 Task: Create a rule when a start date between 1 working days from now is removed from a card by anyone.
Action: Mouse pressed left at (722, 194)
Screenshot: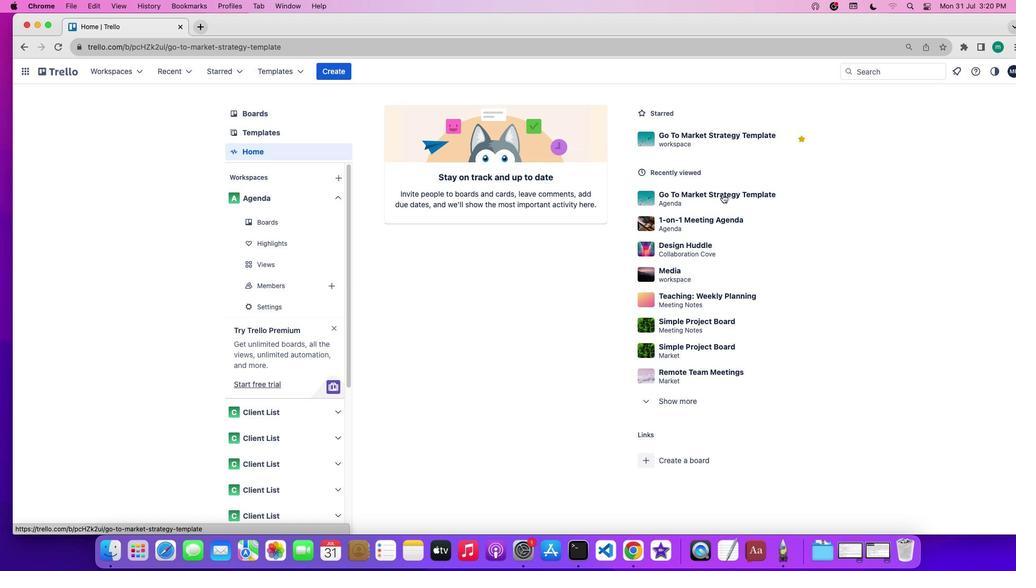 
Action: Mouse moved to (908, 233)
Screenshot: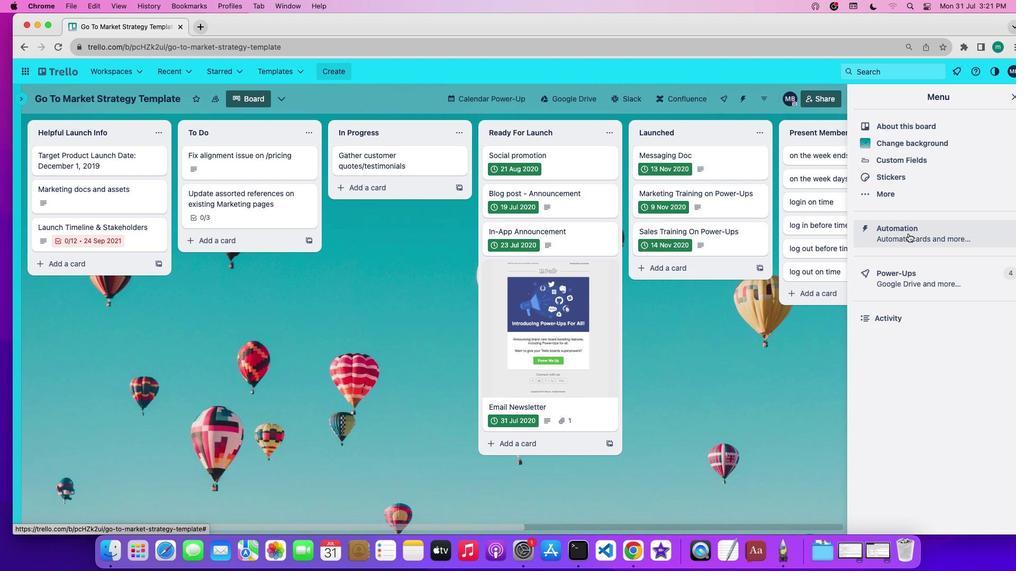 
Action: Mouse pressed left at (908, 233)
Screenshot: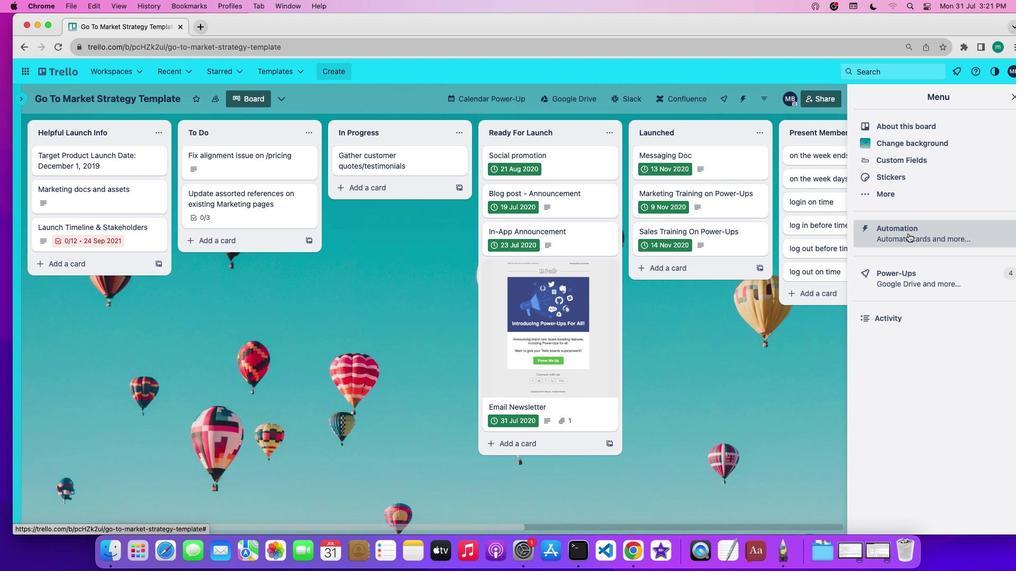 
Action: Mouse moved to (109, 199)
Screenshot: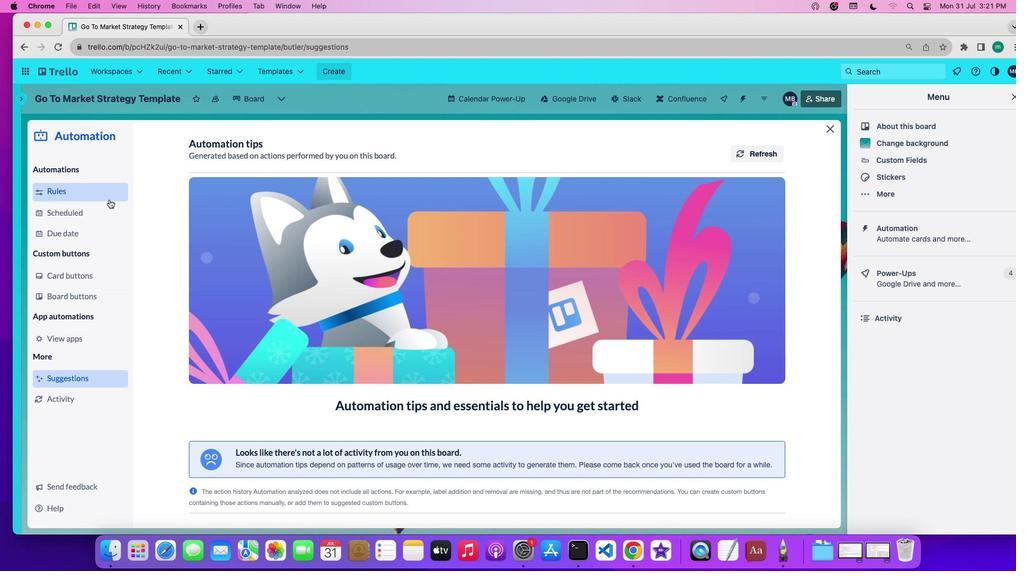 
Action: Mouse pressed left at (109, 199)
Screenshot: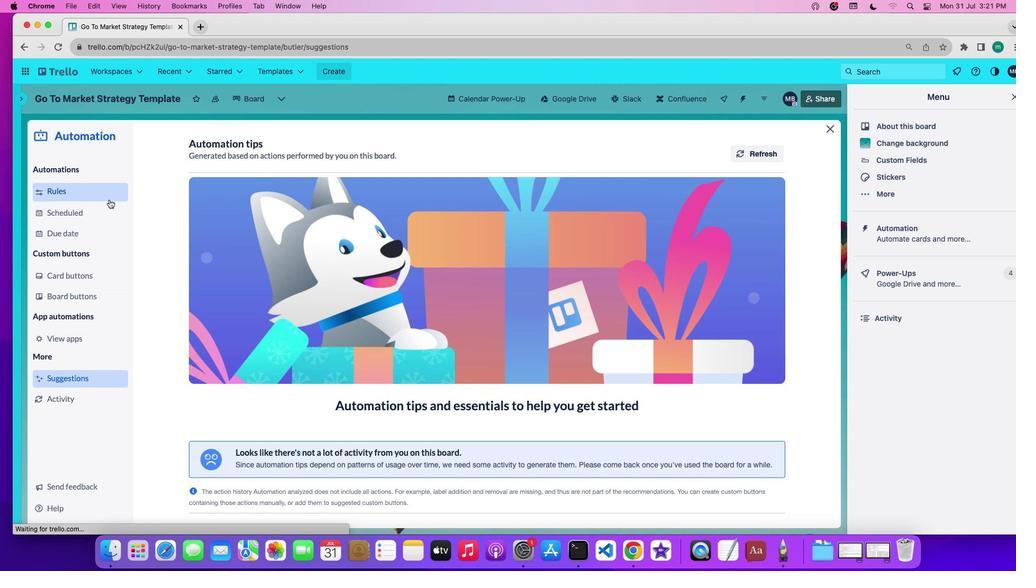 
Action: Mouse moved to (268, 379)
Screenshot: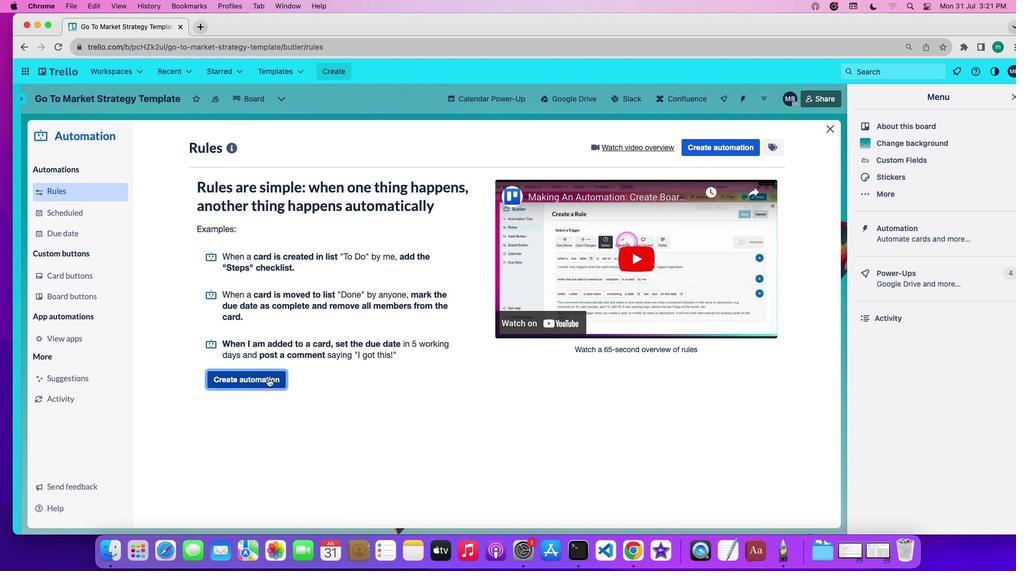 
Action: Mouse pressed left at (268, 379)
Screenshot: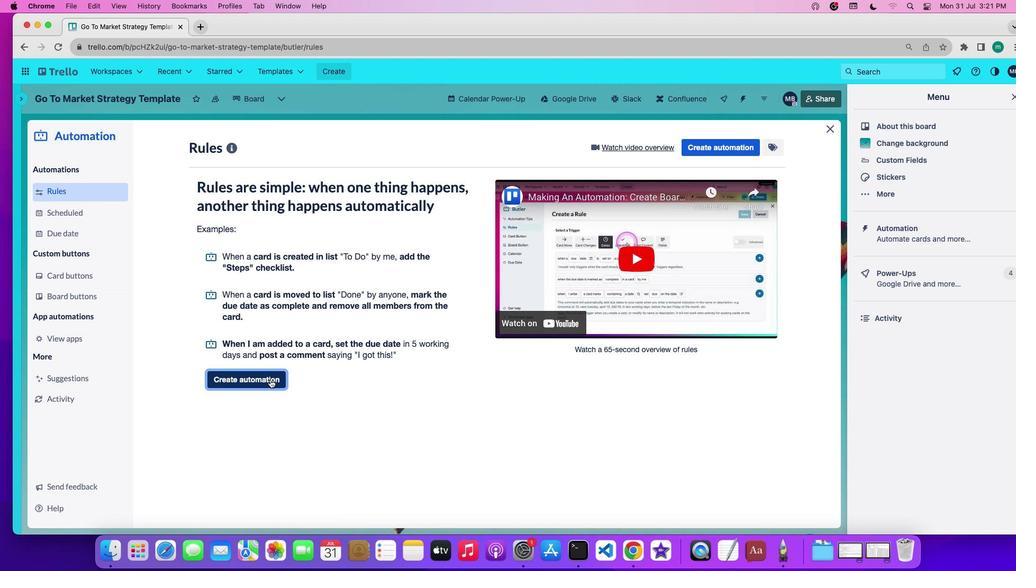 
Action: Mouse moved to (482, 250)
Screenshot: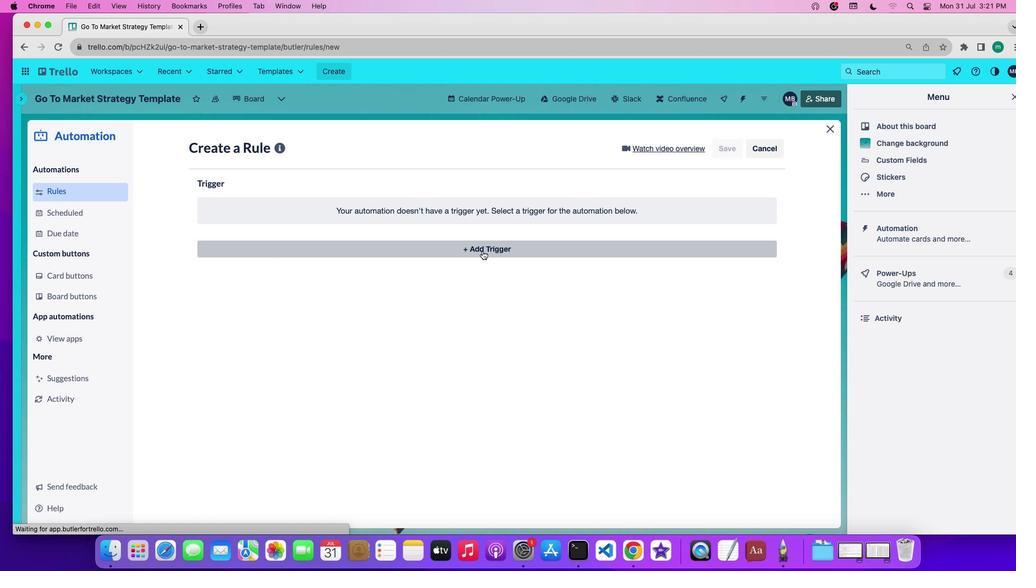 
Action: Mouse pressed left at (482, 250)
Screenshot: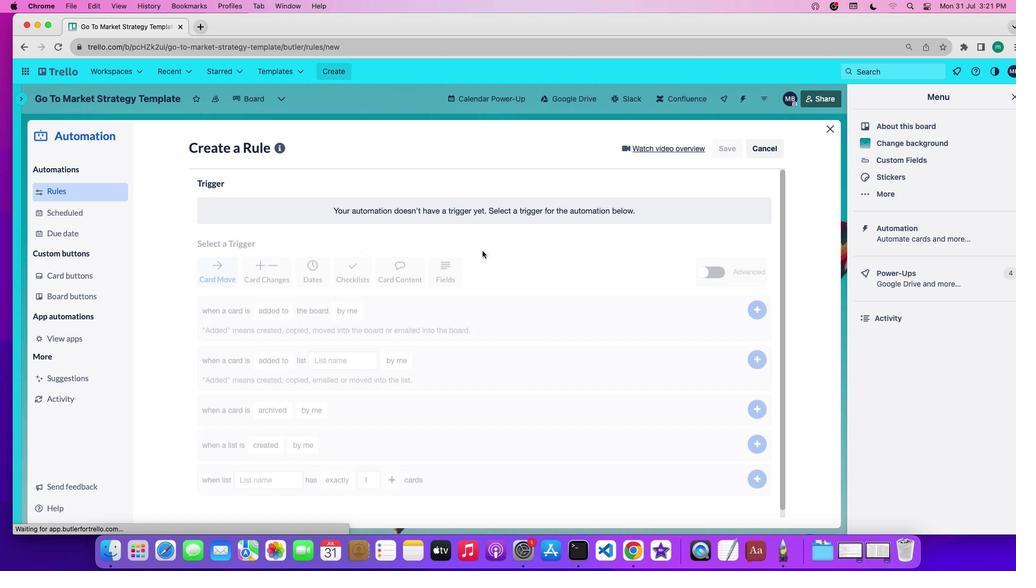 
Action: Mouse moved to (323, 289)
Screenshot: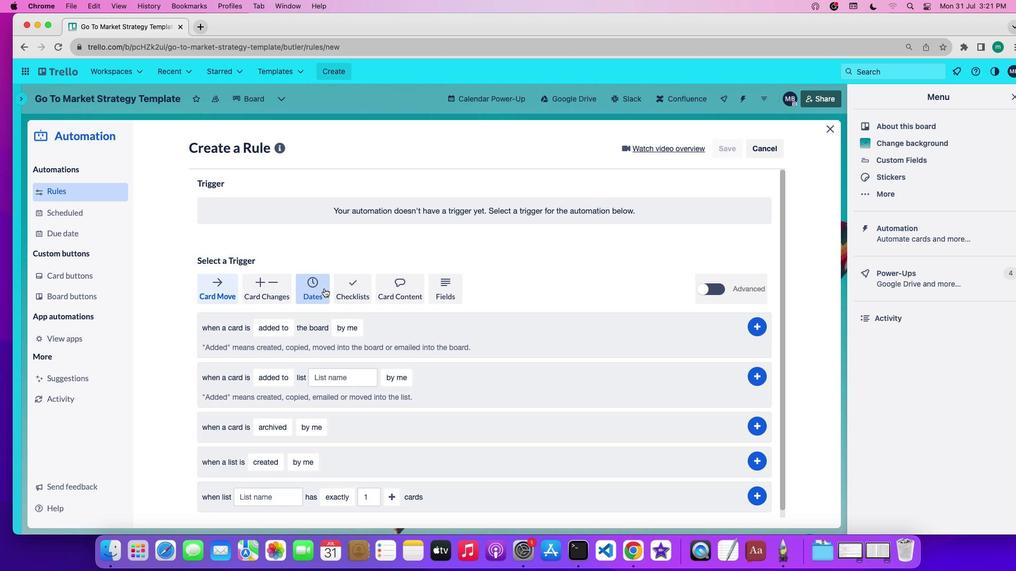
Action: Mouse pressed left at (323, 289)
Screenshot: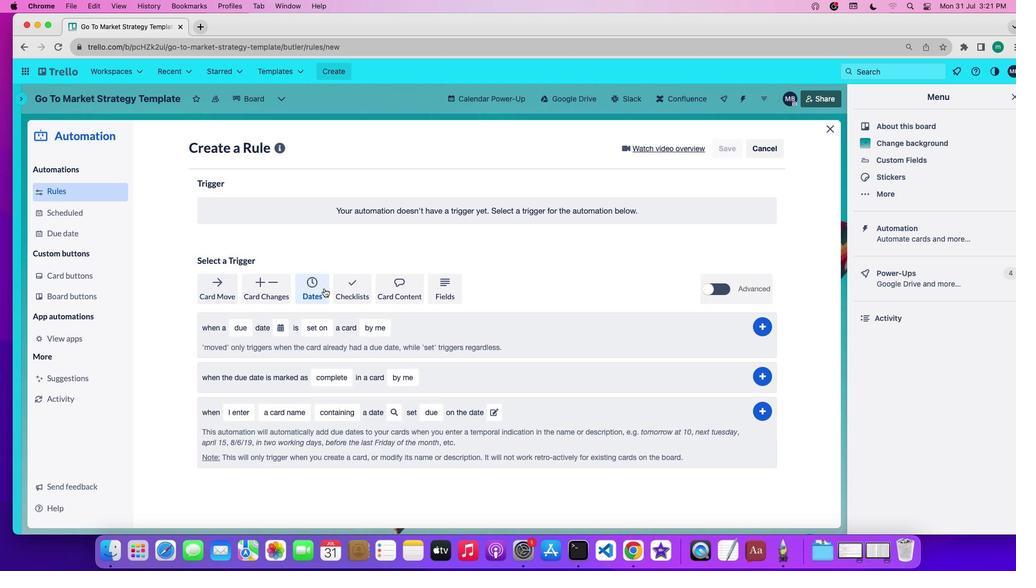 
Action: Mouse moved to (244, 330)
Screenshot: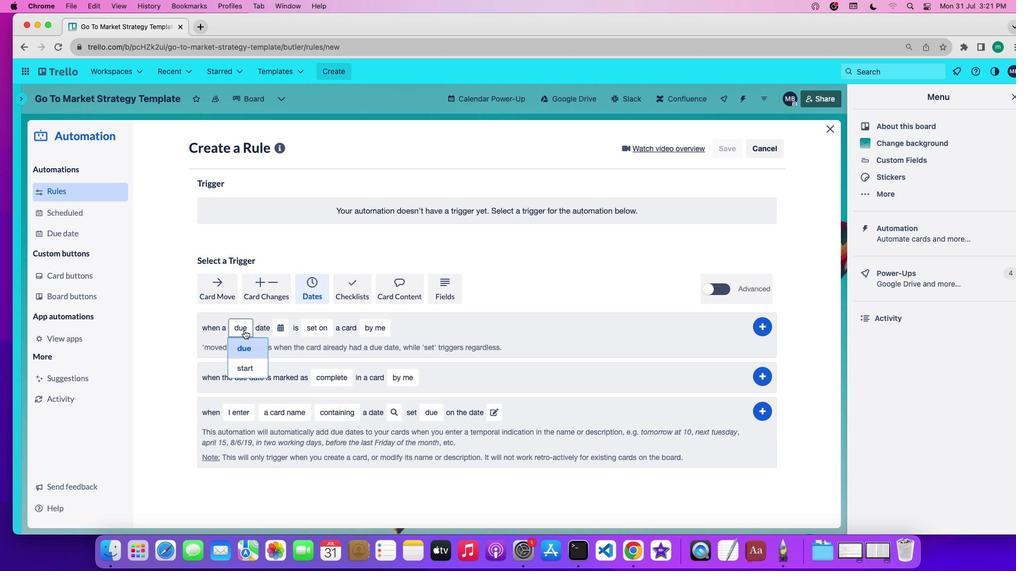 
Action: Mouse pressed left at (244, 330)
Screenshot: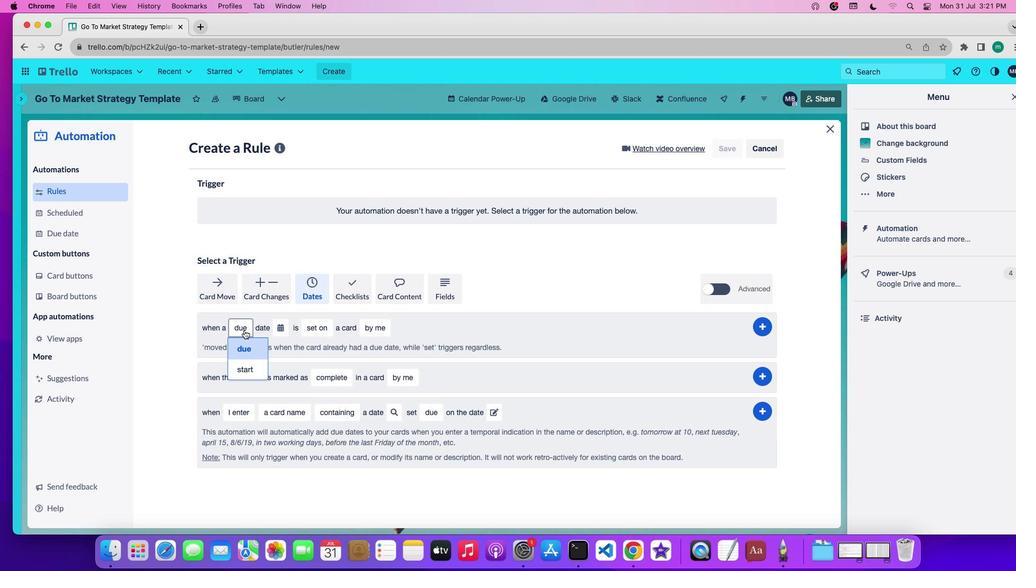 
Action: Mouse moved to (242, 367)
Screenshot: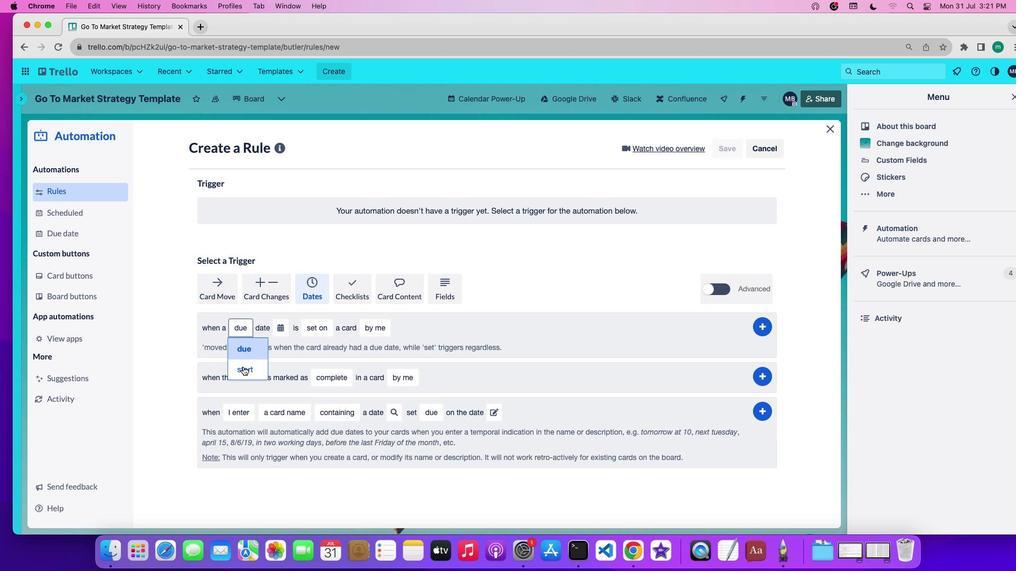 
Action: Mouse pressed left at (242, 367)
Screenshot: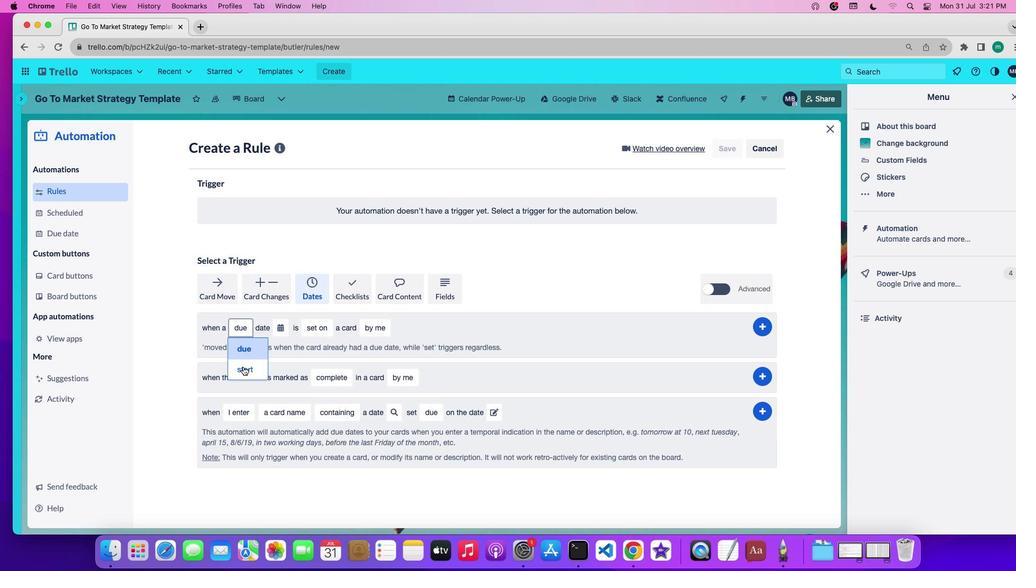 
Action: Mouse moved to (290, 330)
Screenshot: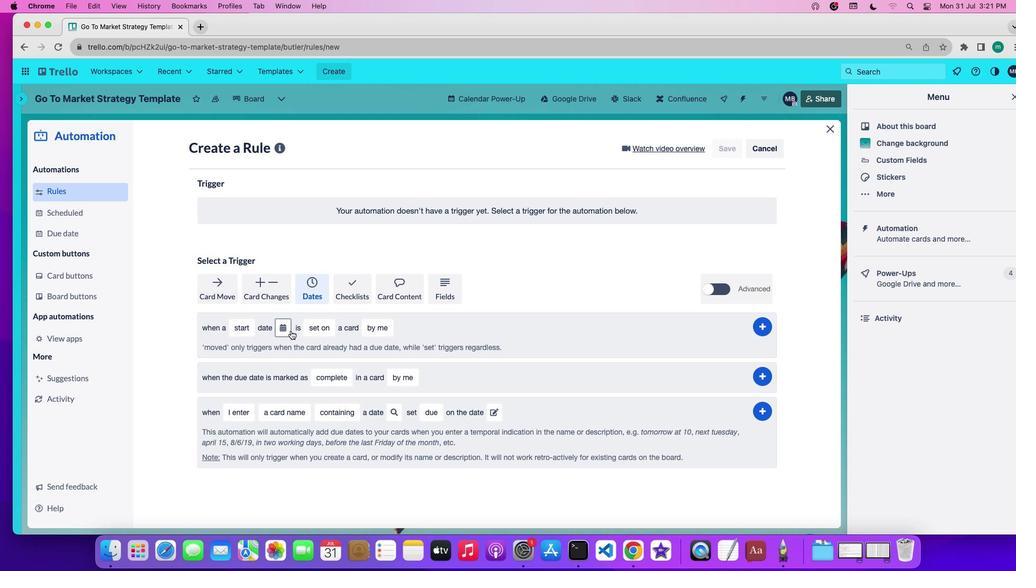 
Action: Mouse pressed left at (290, 330)
Screenshot: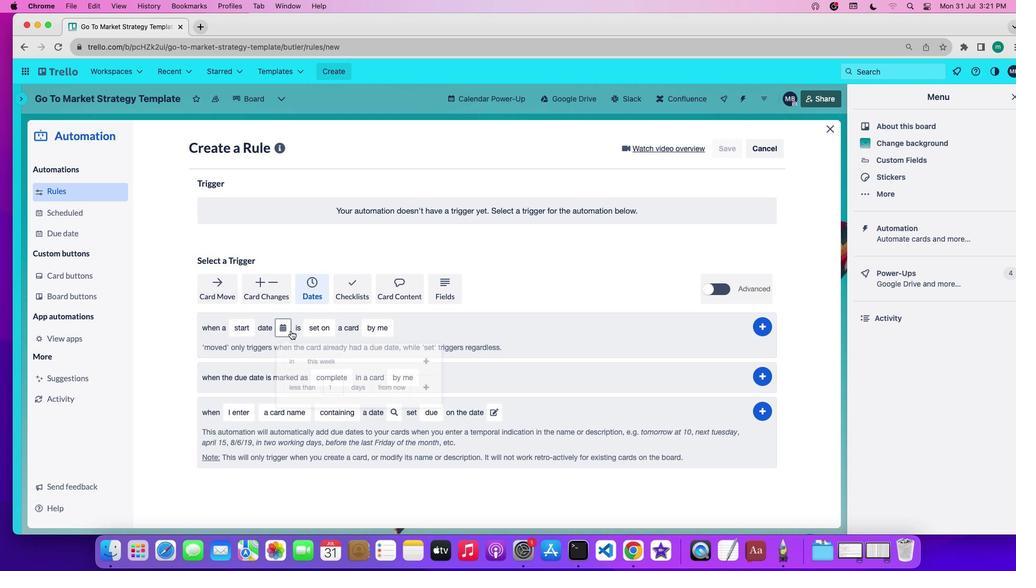 
Action: Mouse moved to (309, 393)
Screenshot: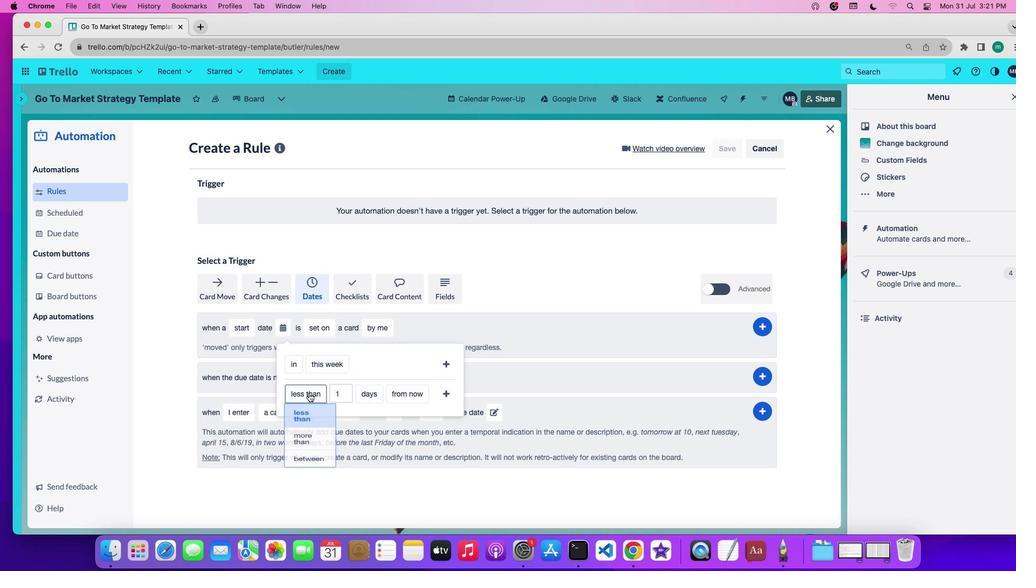 
Action: Mouse pressed left at (309, 393)
Screenshot: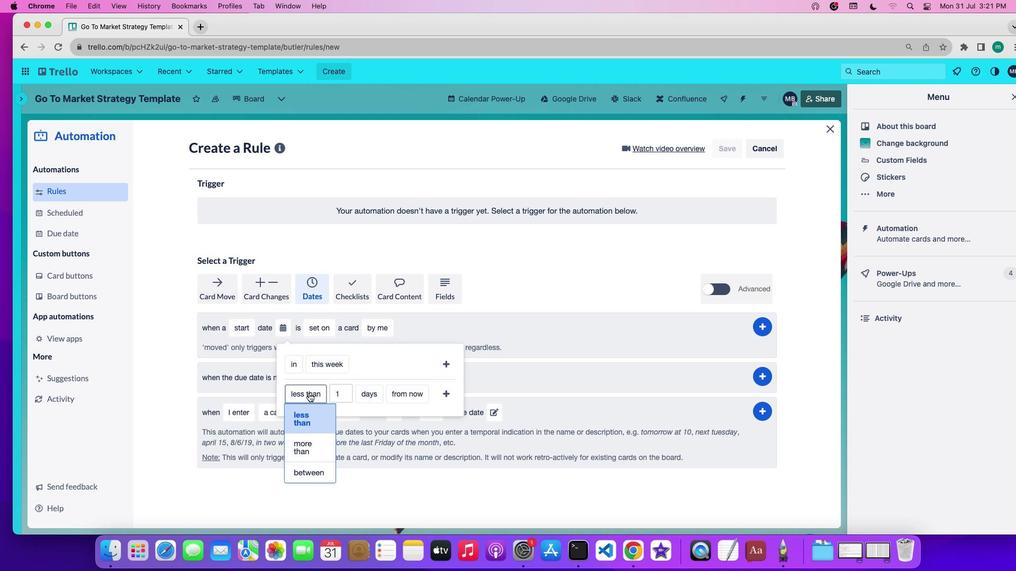 
Action: Mouse moved to (308, 471)
Screenshot: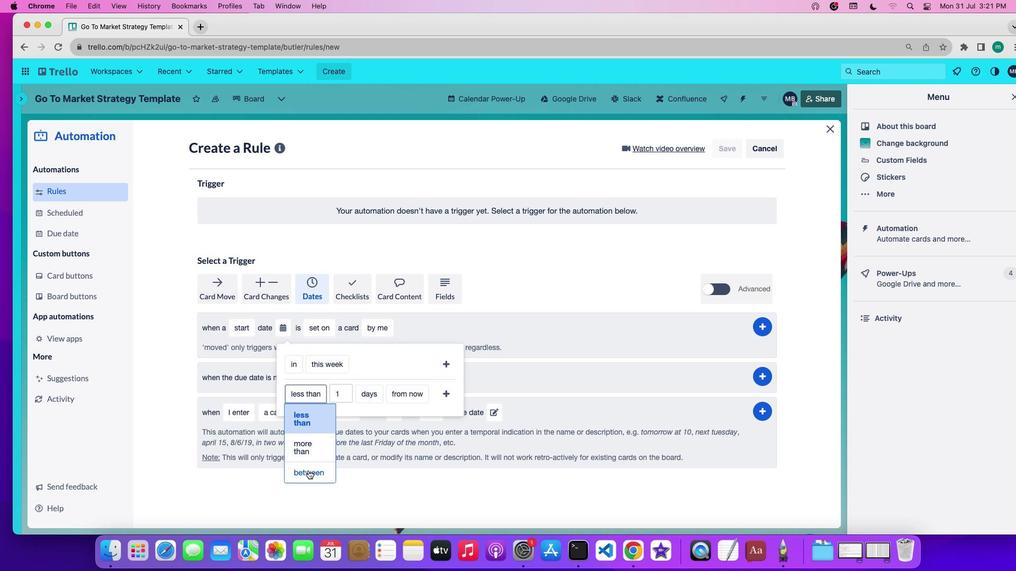 
Action: Mouse pressed left at (308, 471)
Screenshot: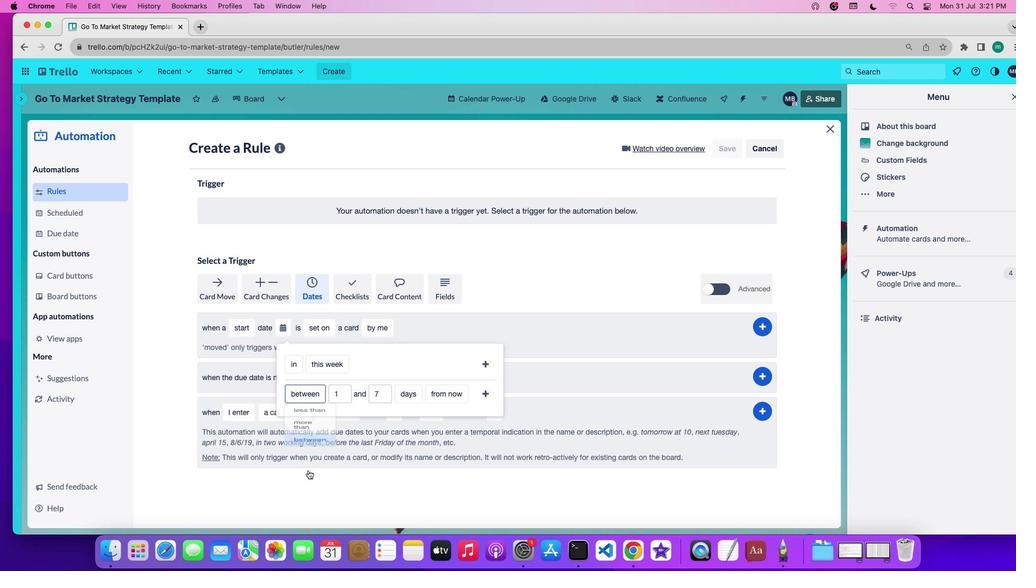 
Action: Mouse moved to (413, 398)
Screenshot: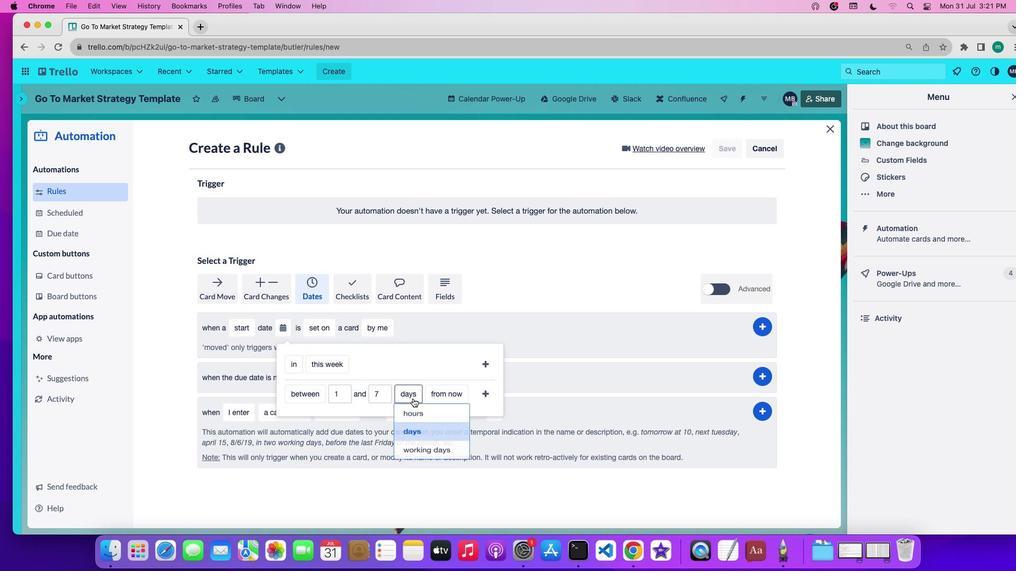 
Action: Mouse pressed left at (413, 398)
Screenshot: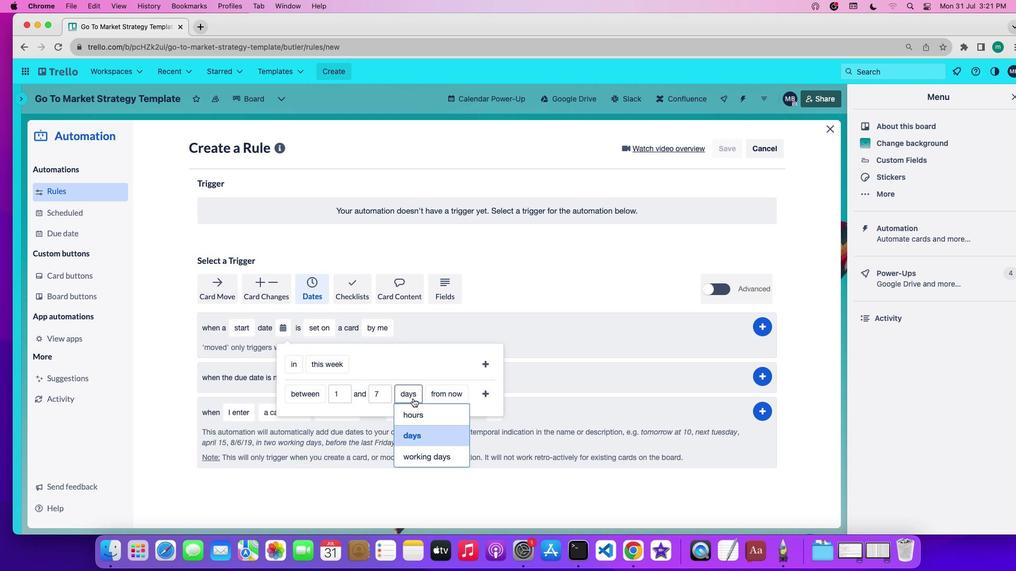 
Action: Mouse moved to (420, 456)
Screenshot: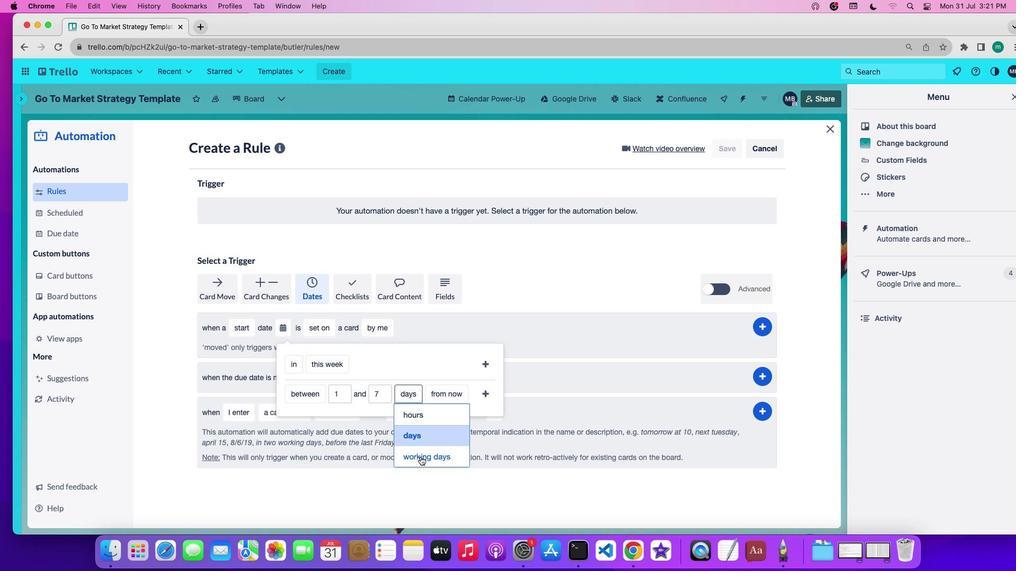 
Action: Mouse pressed left at (420, 456)
Screenshot: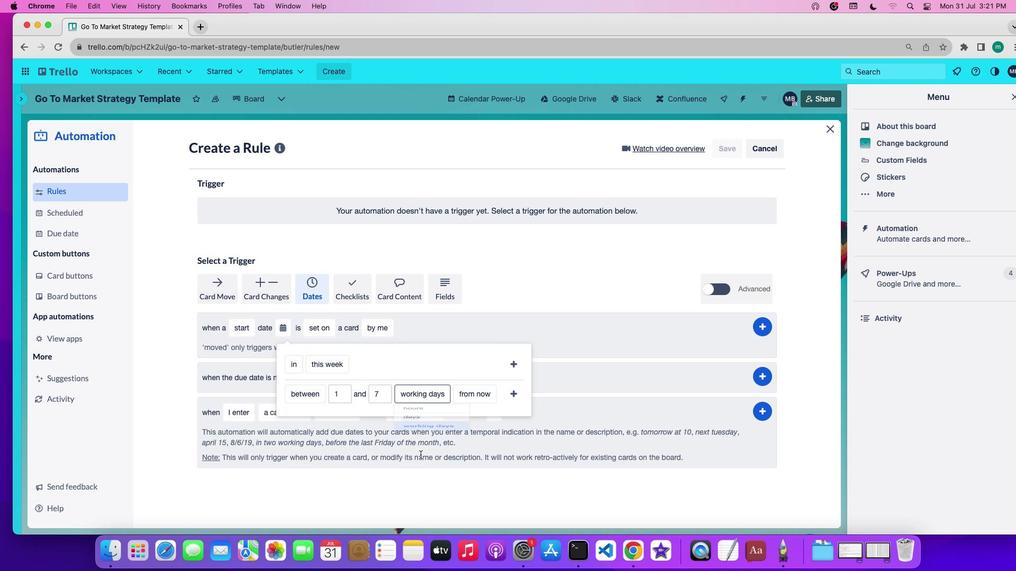 
Action: Mouse moved to (460, 389)
Screenshot: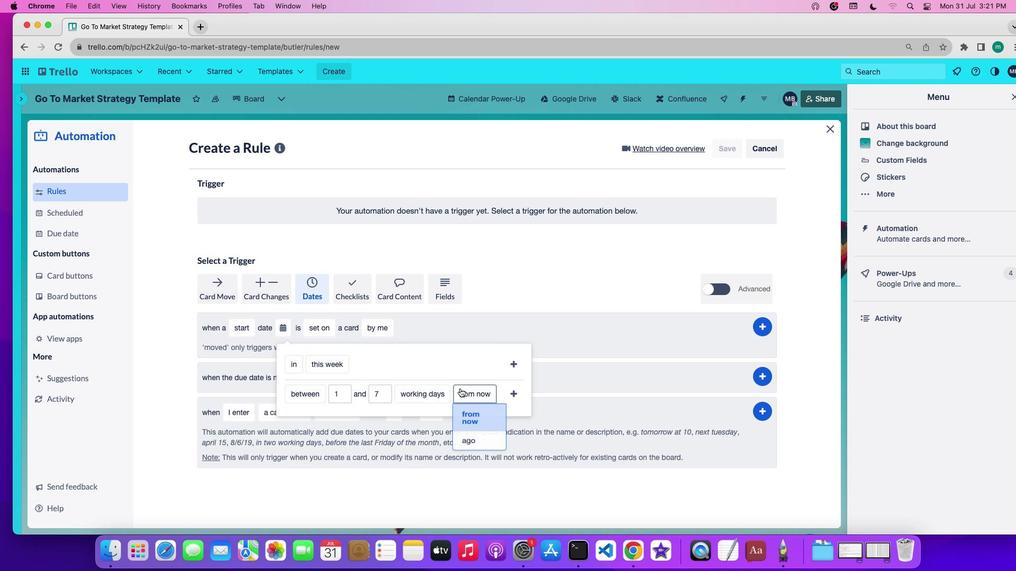 
Action: Mouse pressed left at (460, 389)
Screenshot: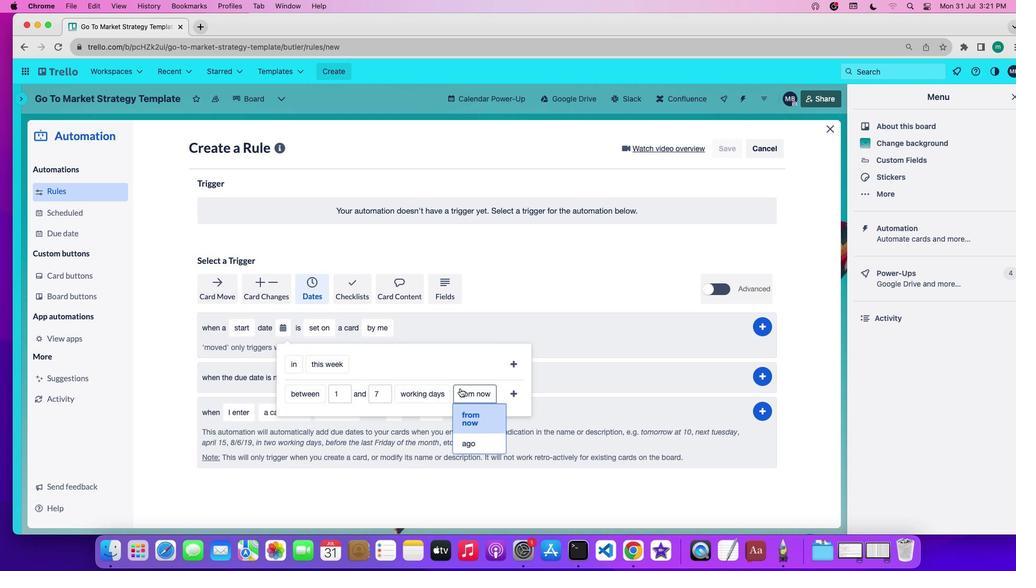 
Action: Mouse moved to (475, 426)
Screenshot: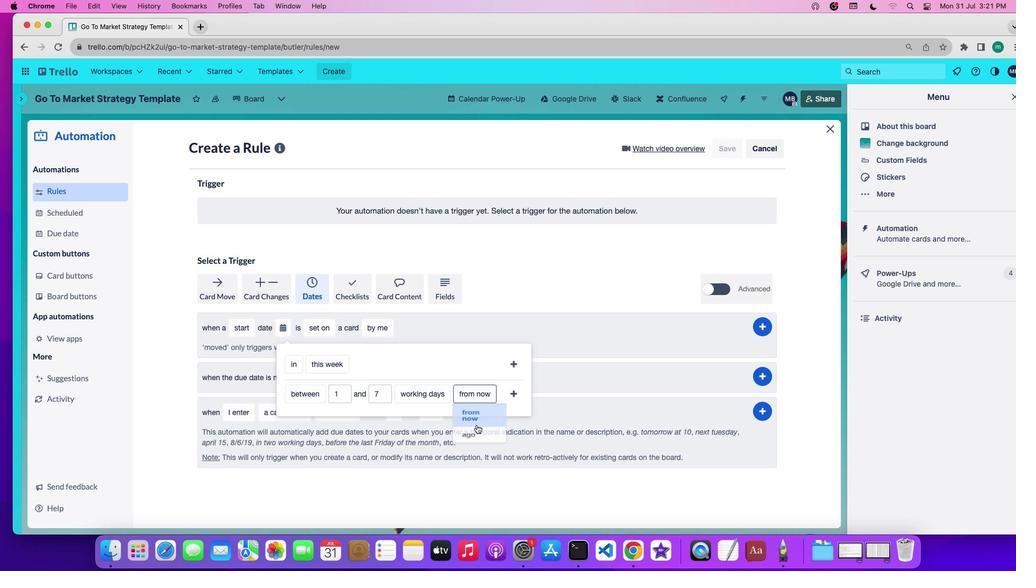 
Action: Mouse pressed left at (475, 426)
Screenshot: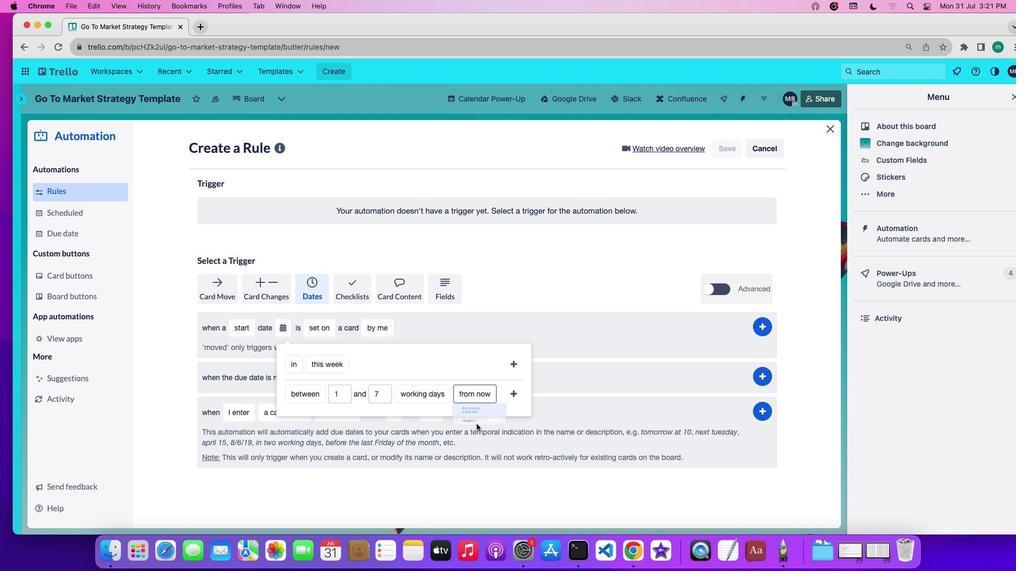 
Action: Mouse moved to (513, 393)
Screenshot: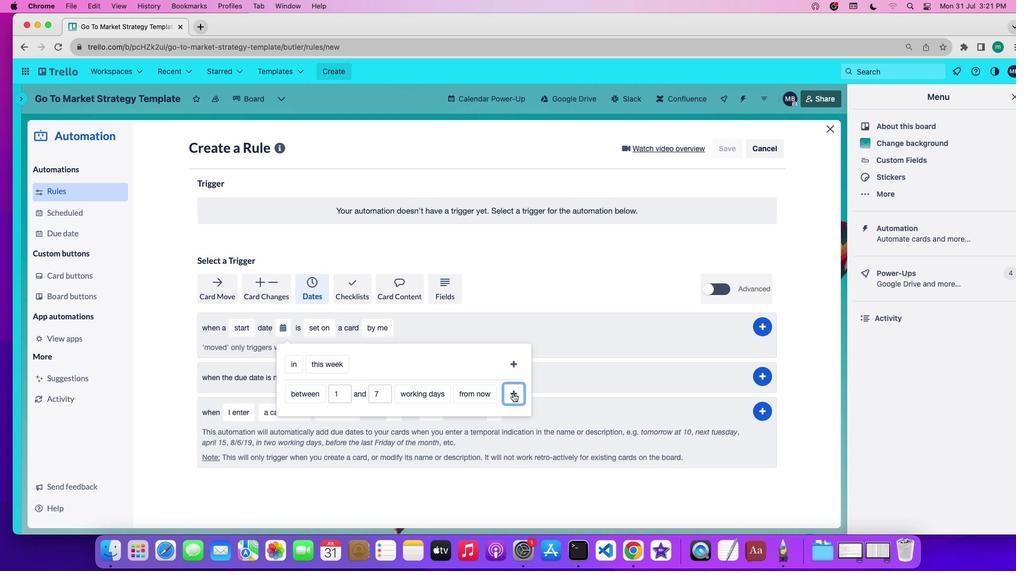 
Action: Mouse pressed left at (513, 393)
Screenshot: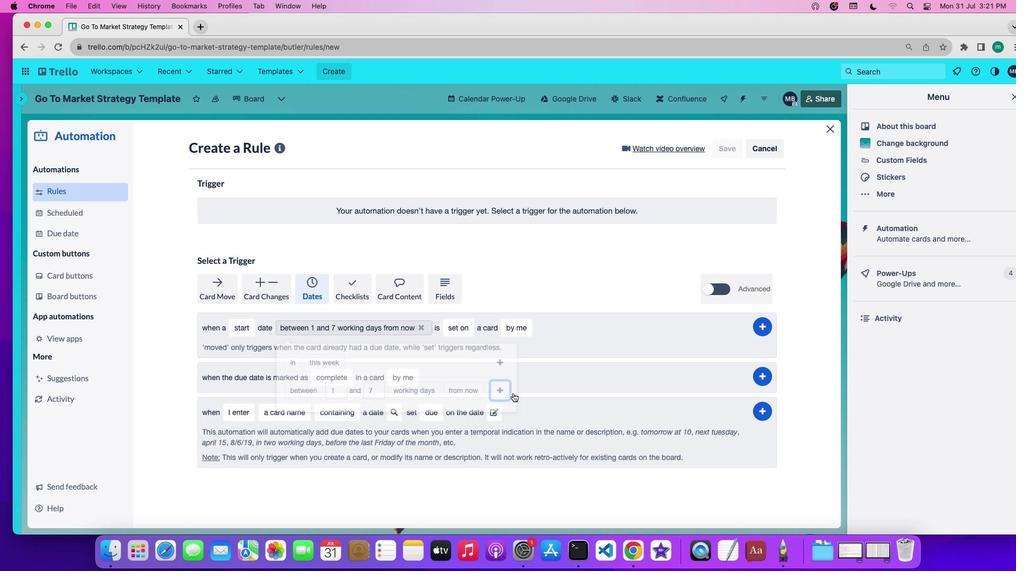 
Action: Mouse moved to (462, 326)
Screenshot: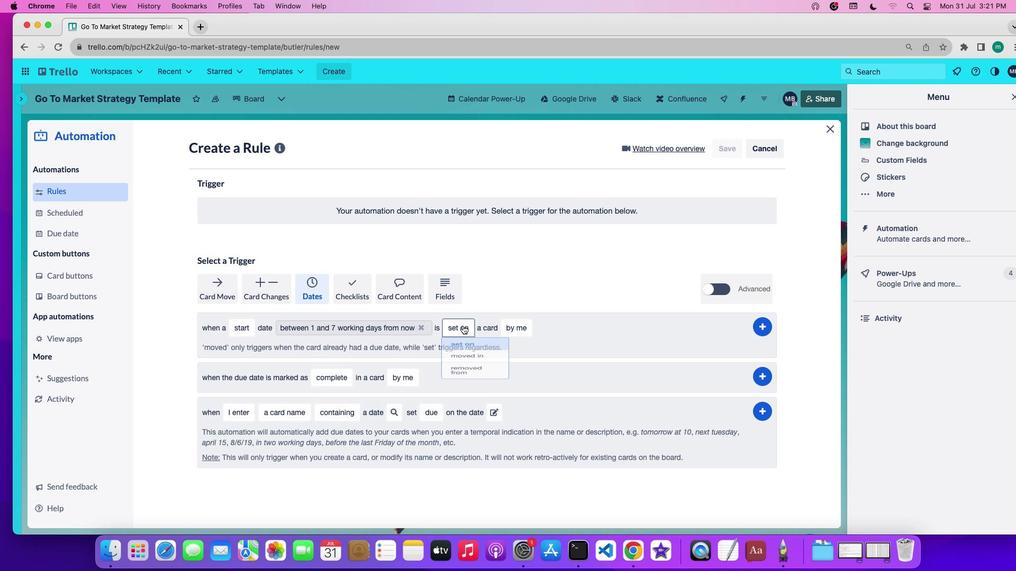 
Action: Mouse pressed left at (462, 326)
Screenshot: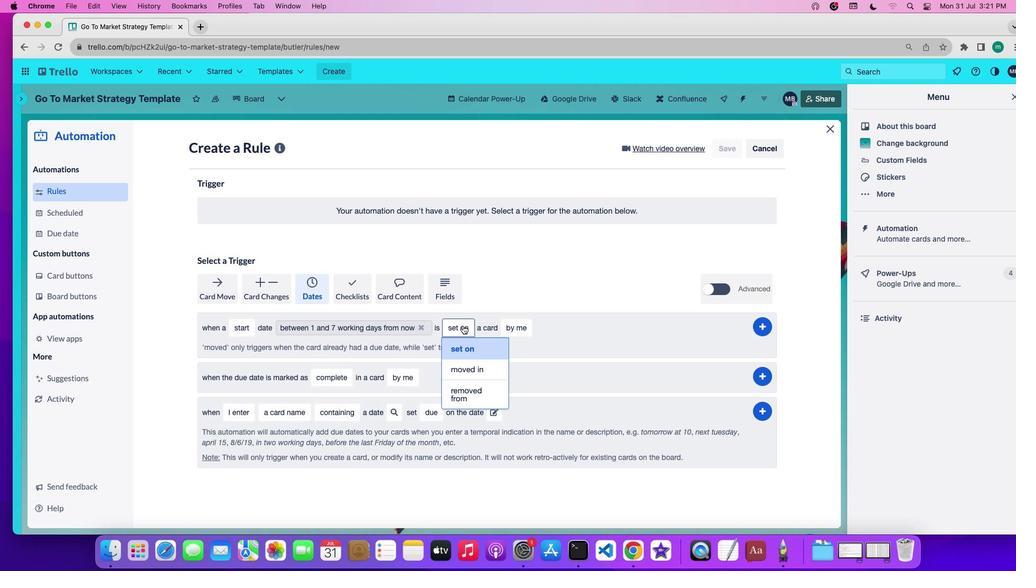 
Action: Mouse moved to (474, 391)
Screenshot: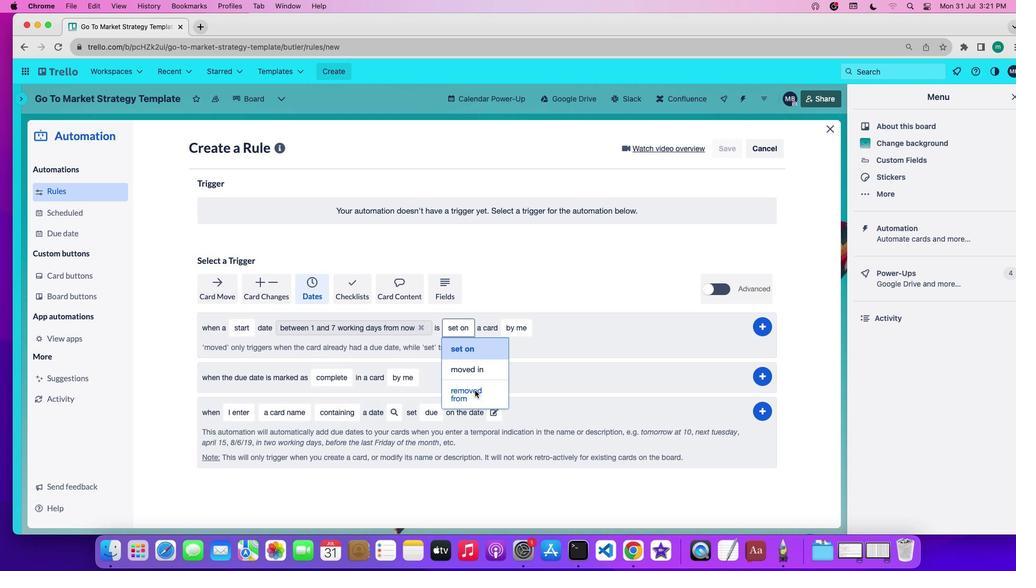 
Action: Mouse pressed left at (474, 391)
Screenshot: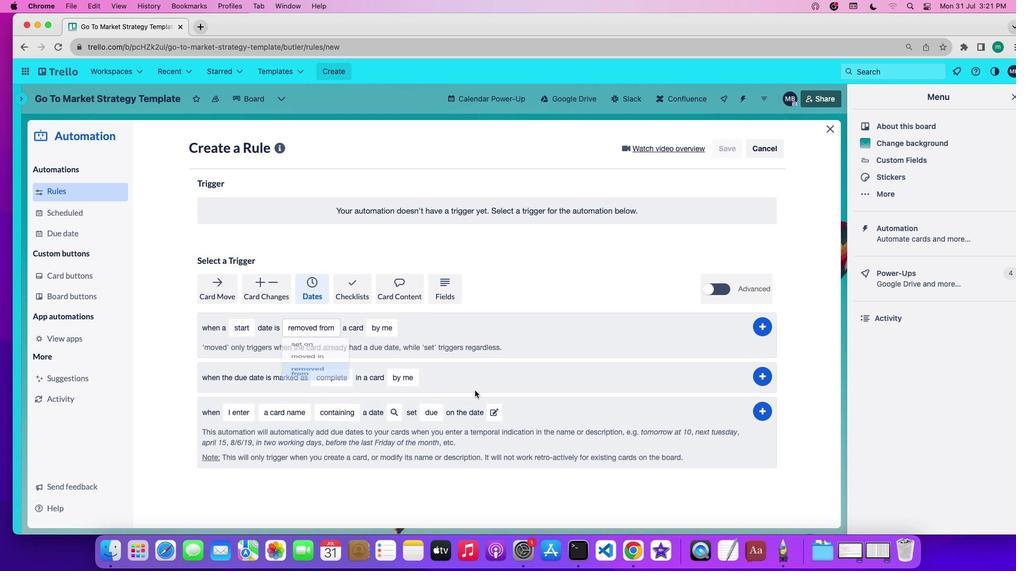
Action: Mouse moved to (399, 326)
Screenshot: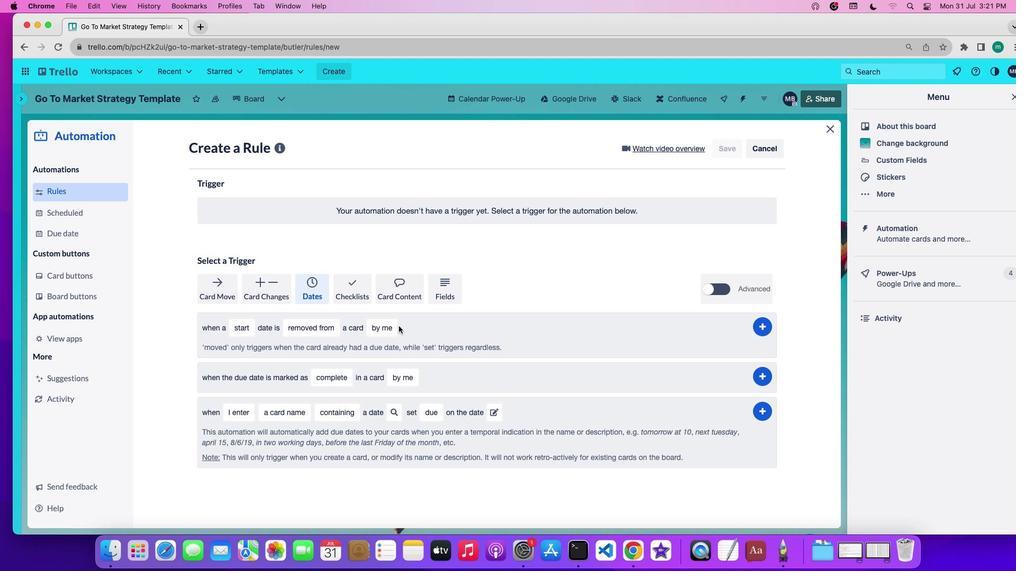 
Action: Mouse pressed left at (399, 326)
Screenshot: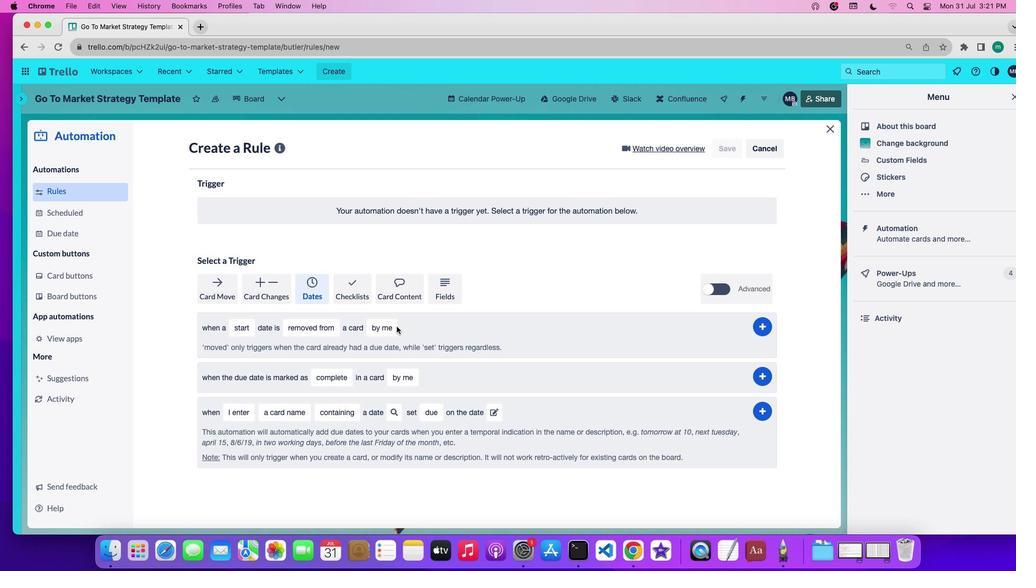 
Action: Mouse moved to (393, 327)
Screenshot: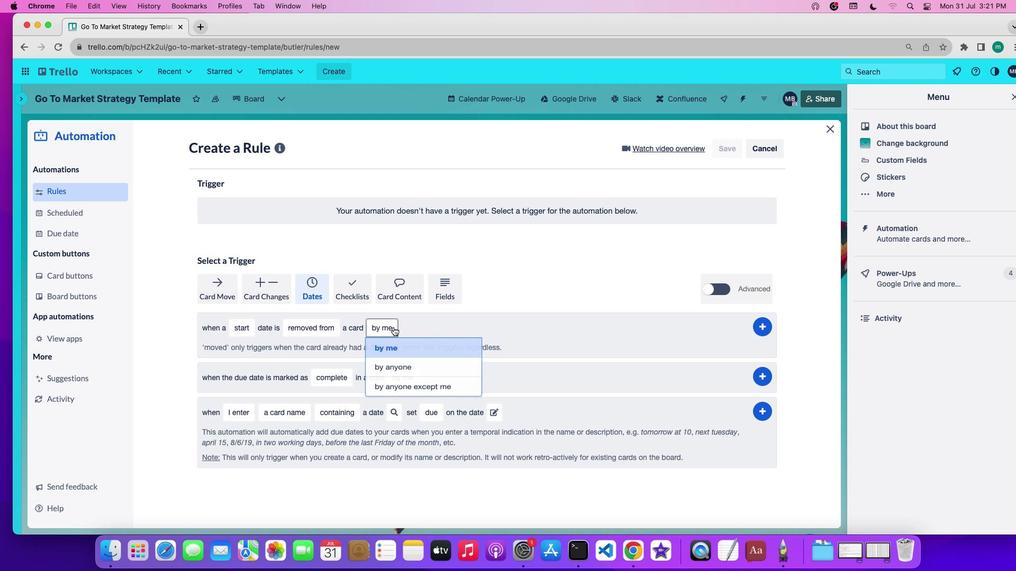 
Action: Mouse pressed left at (393, 327)
Screenshot: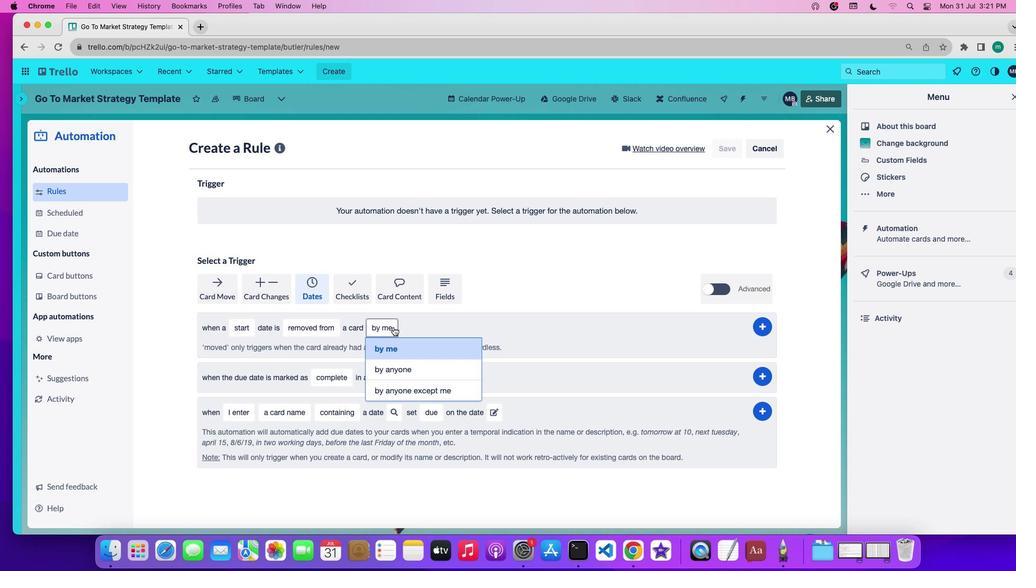 
Action: Mouse moved to (399, 374)
Screenshot: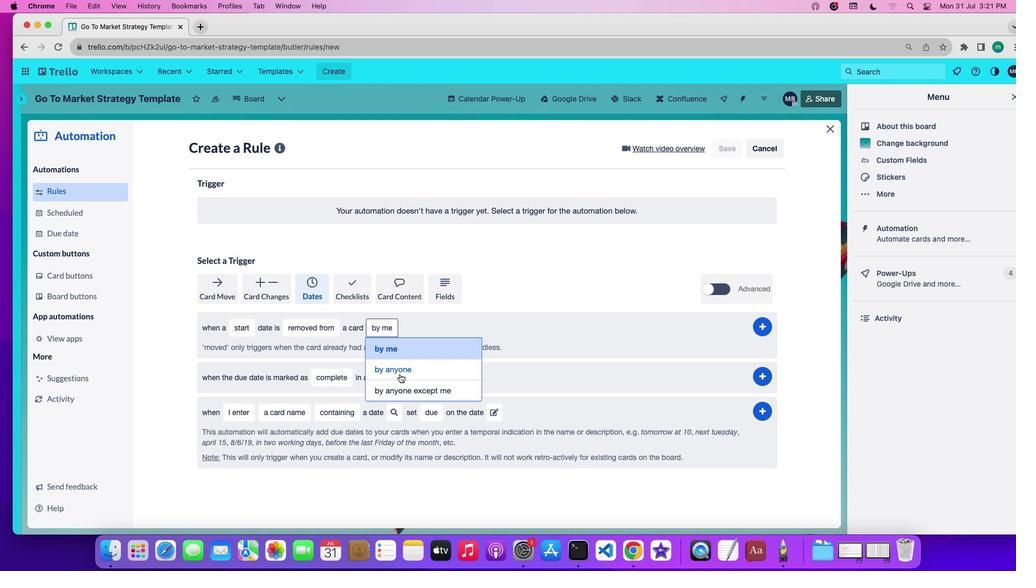 
Action: Mouse pressed left at (399, 374)
Screenshot: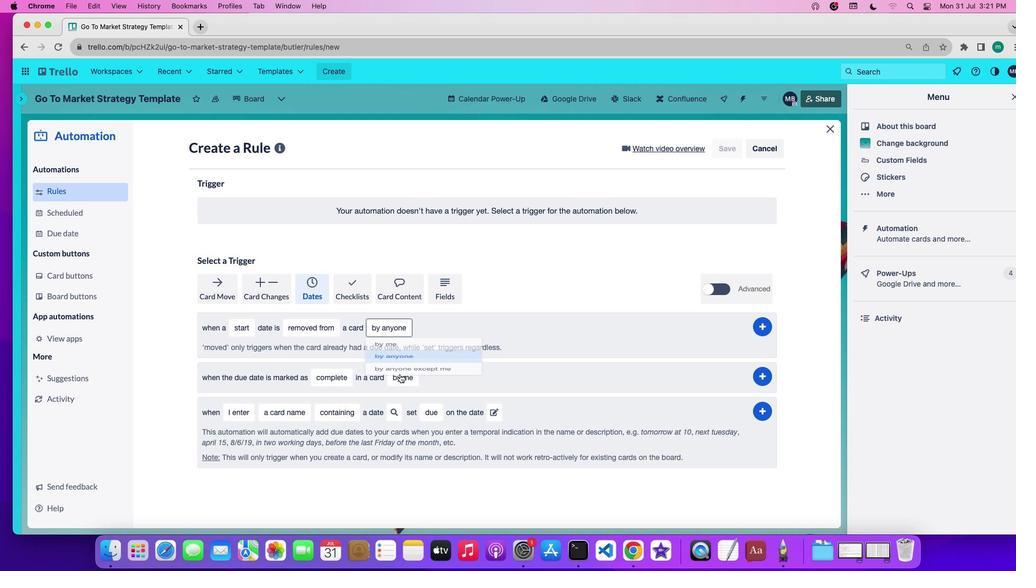 
Action: Mouse moved to (759, 324)
Screenshot: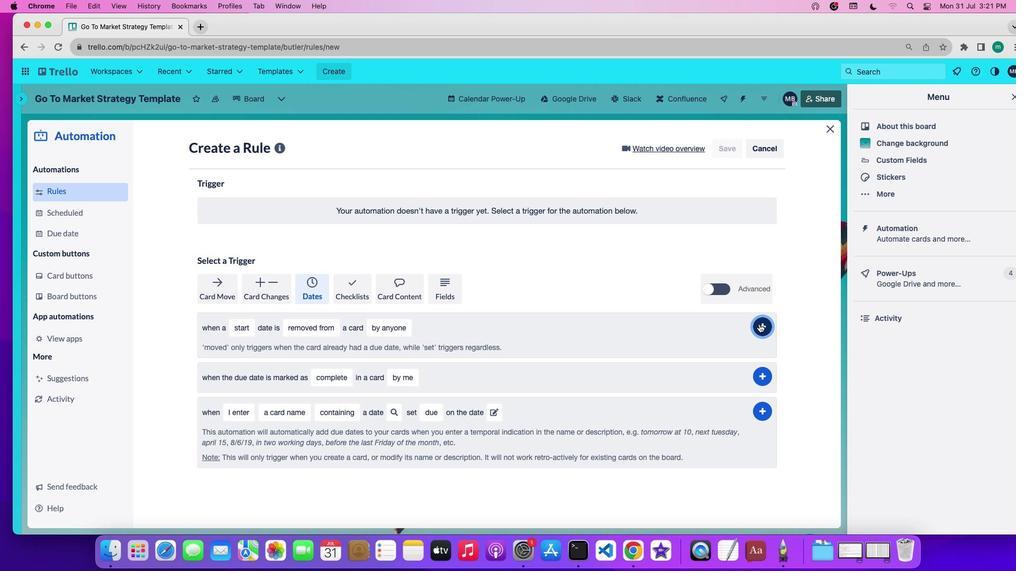 
Action: Mouse pressed left at (759, 324)
Screenshot: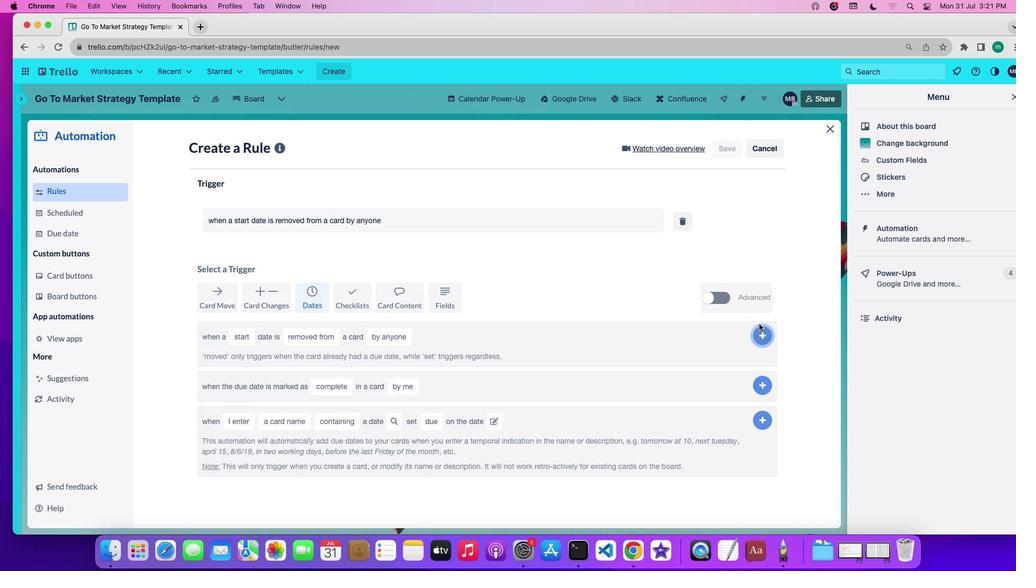 
Action: Mouse moved to (703, 340)
Screenshot: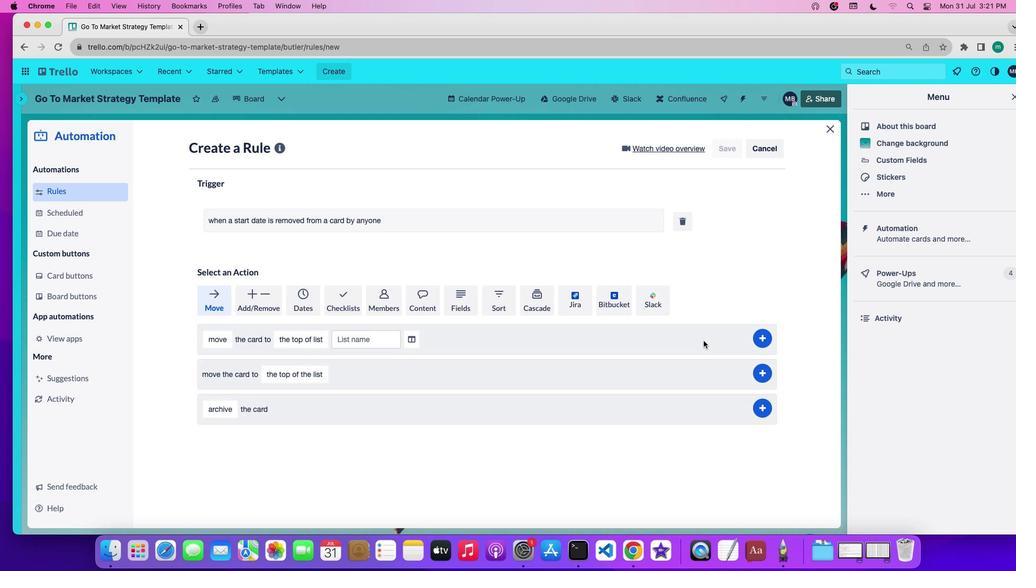 
